 Task: Change the deinterlace mode to Linear.
Action: Mouse moved to (72, 13)
Screenshot: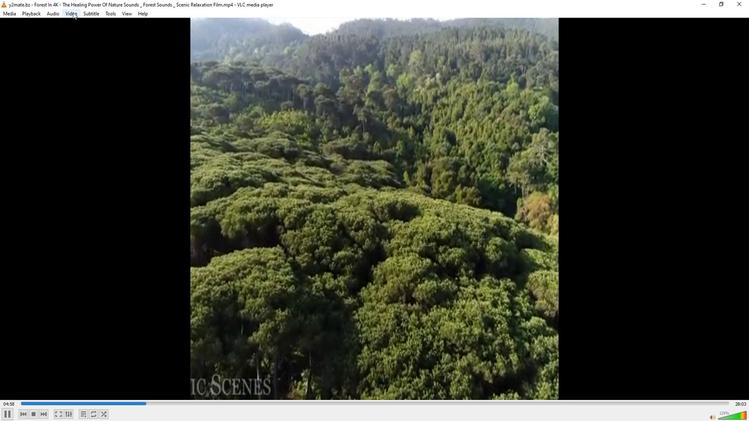 
Action: Mouse pressed left at (72, 13)
Screenshot: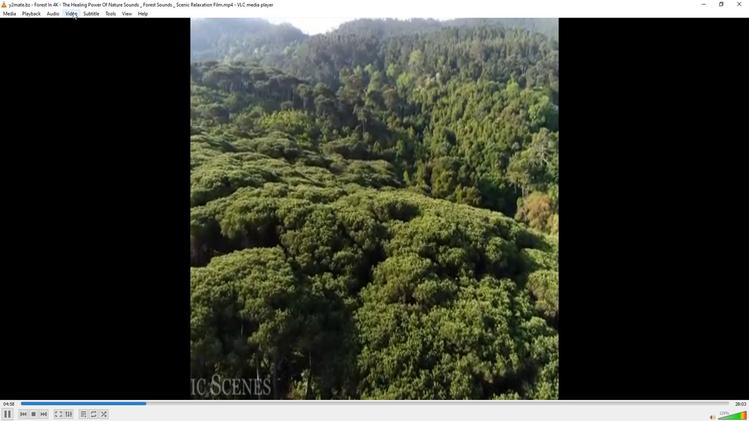 
Action: Mouse moved to (148, 153)
Screenshot: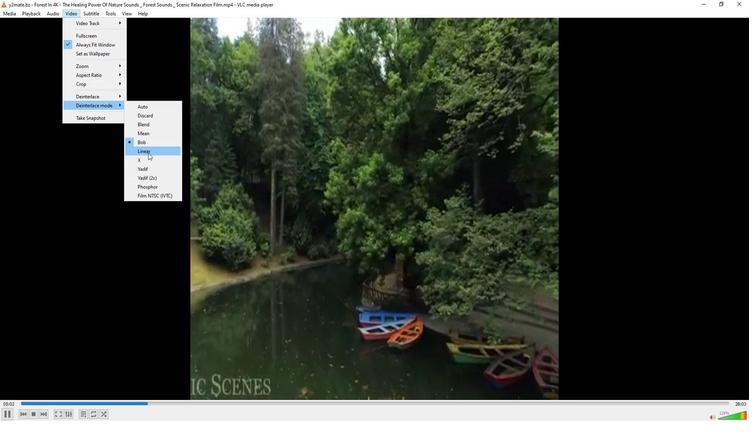 
Action: Mouse pressed left at (148, 153)
Screenshot: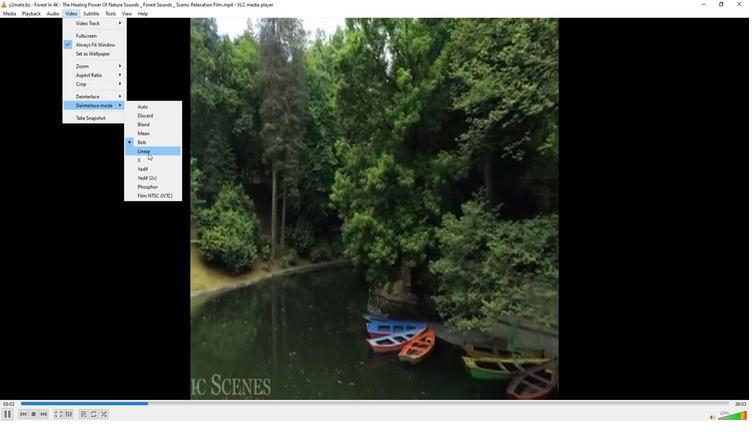 
